 Task: In candidate interviews choose email frequency linkedIn recommended.
Action: Mouse moved to (693, 60)
Screenshot: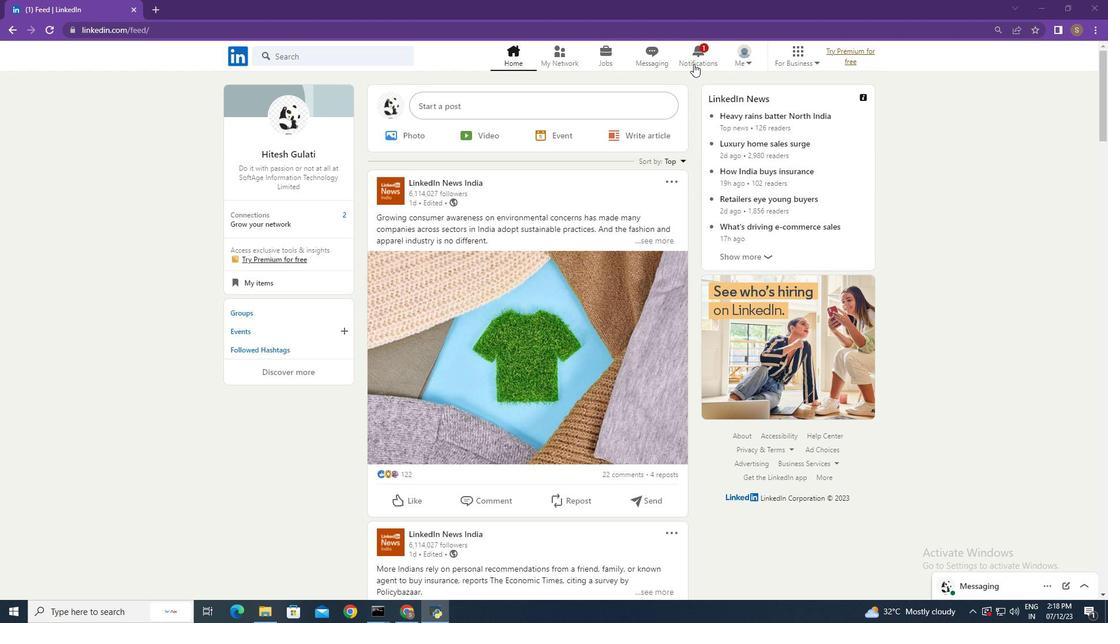 
Action: Mouse pressed left at (693, 60)
Screenshot: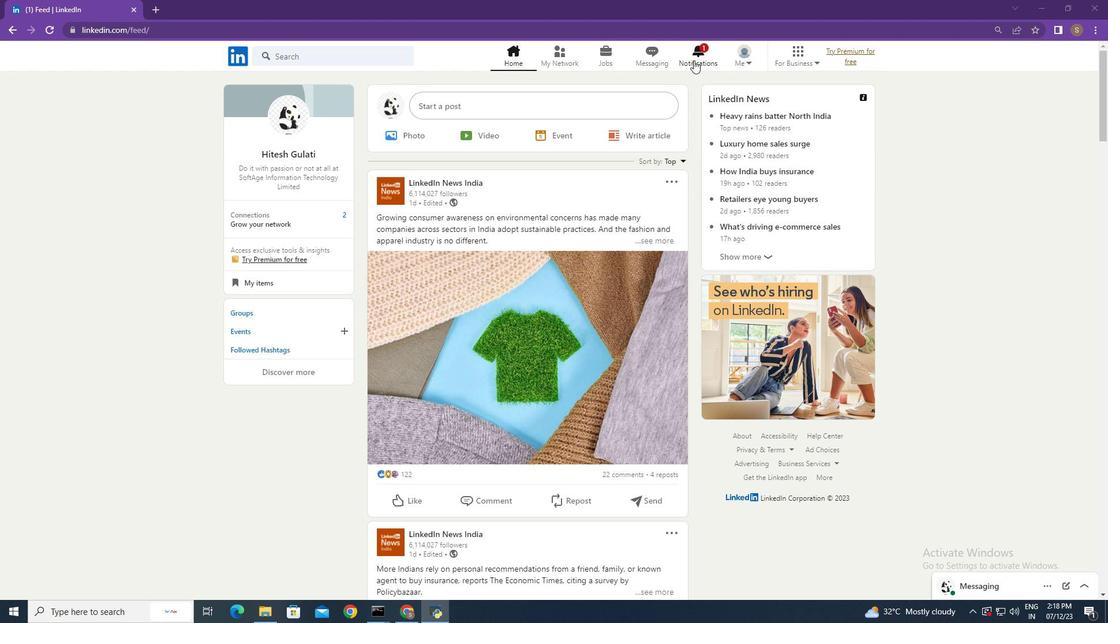 
Action: Mouse moved to (262, 132)
Screenshot: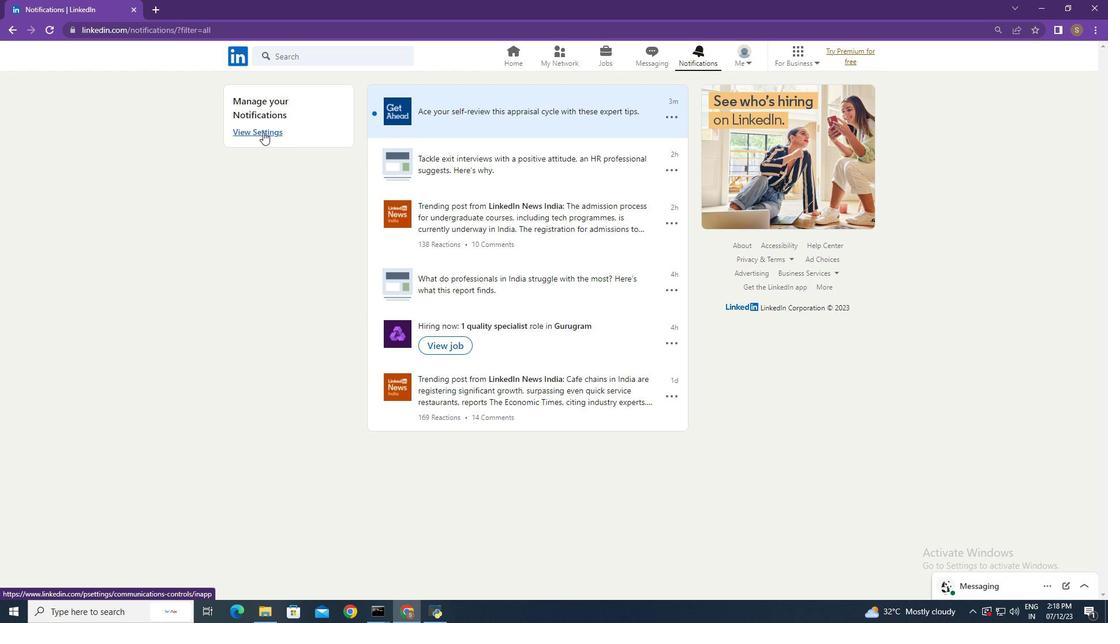 
Action: Mouse pressed left at (262, 132)
Screenshot: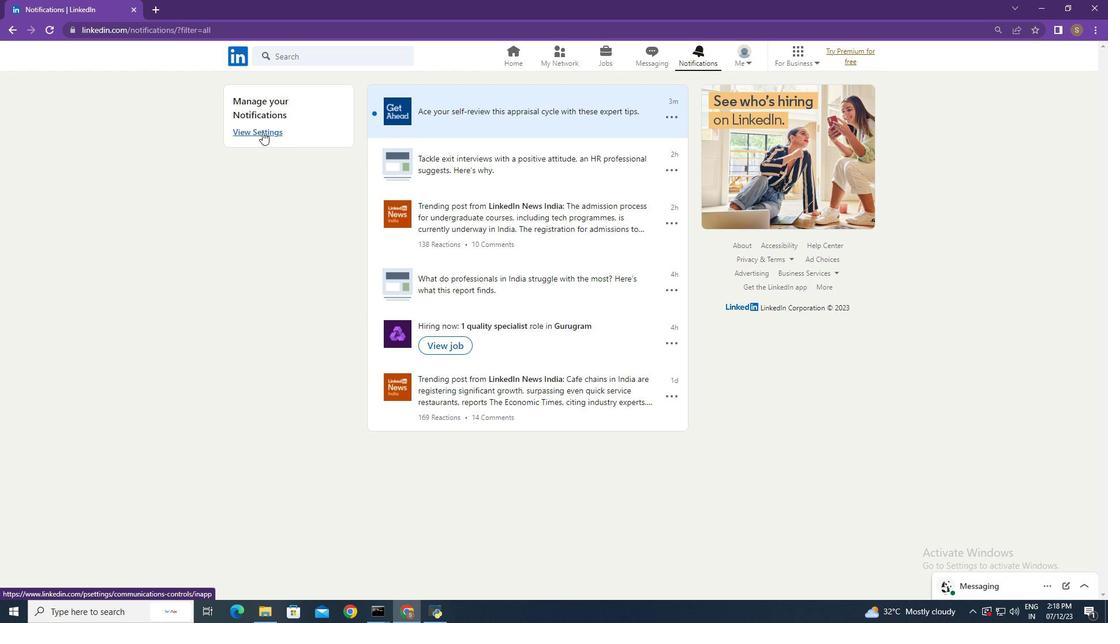 
Action: Mouse moved to (786, 208)
Screenshot: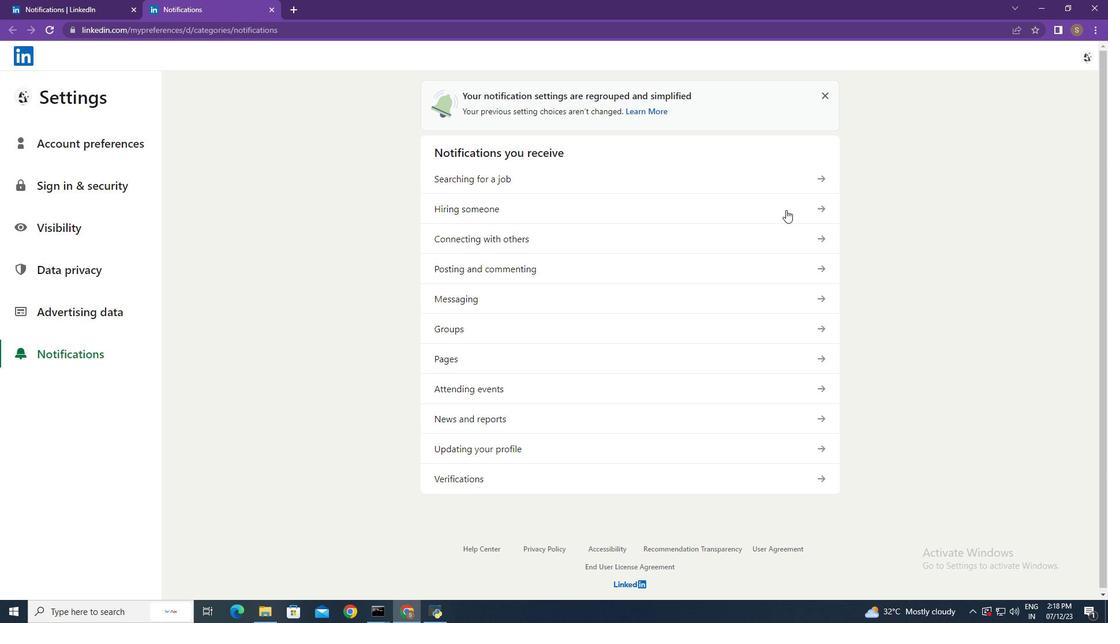
Action: Mouse pressed left at (786, 208)
Screenshot: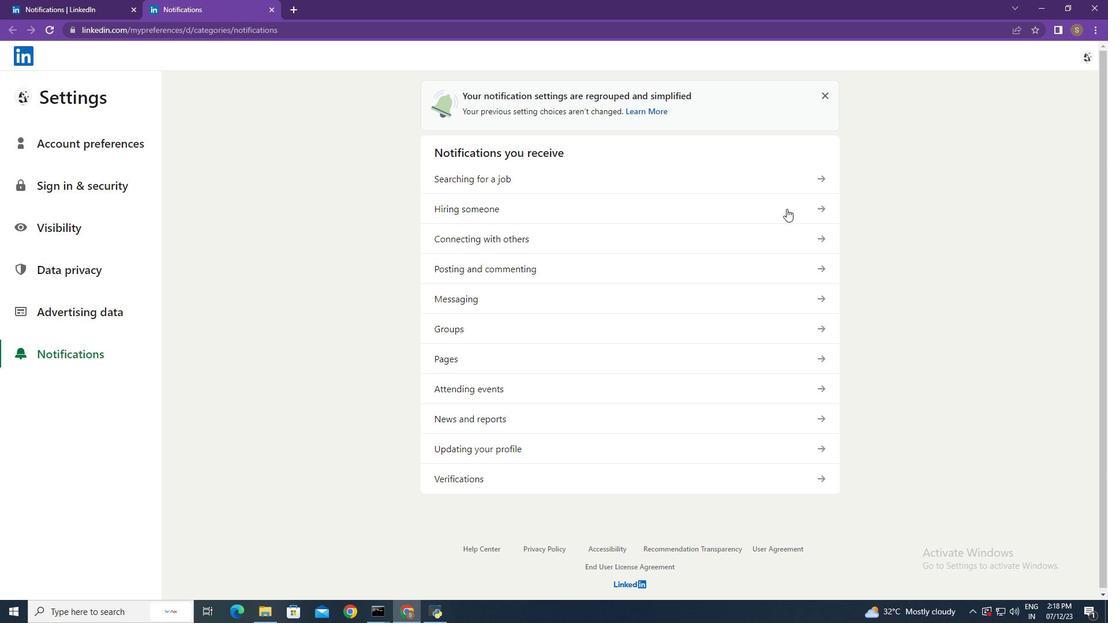 
Action: Mouse moved to (680, 295)
Screenshot: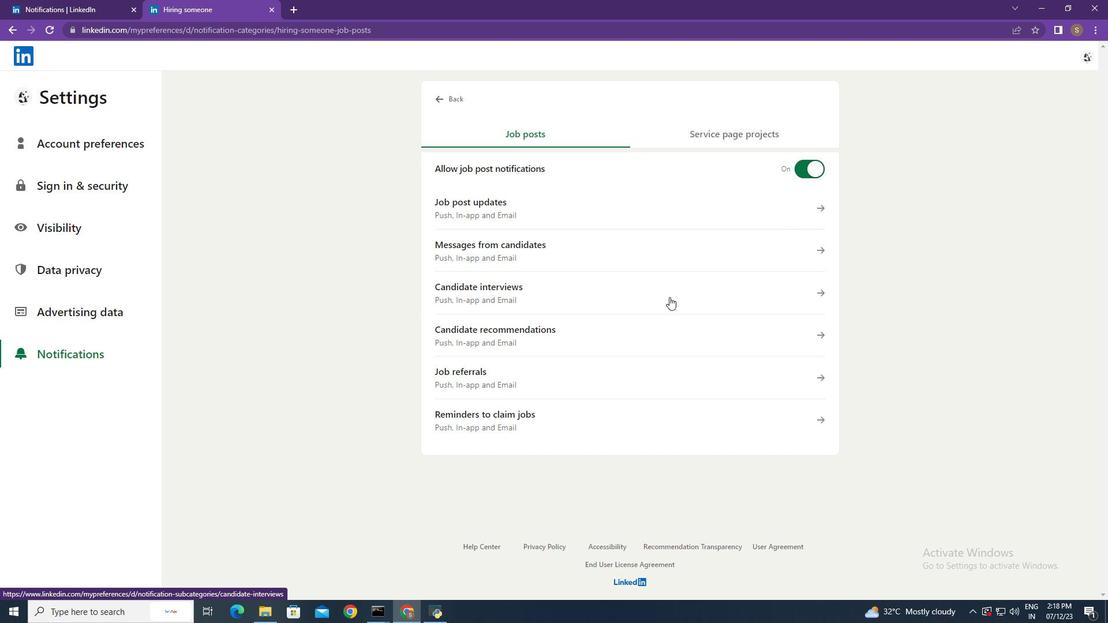 
Action: Mouse pressed left at (680, 295)
Screenshot: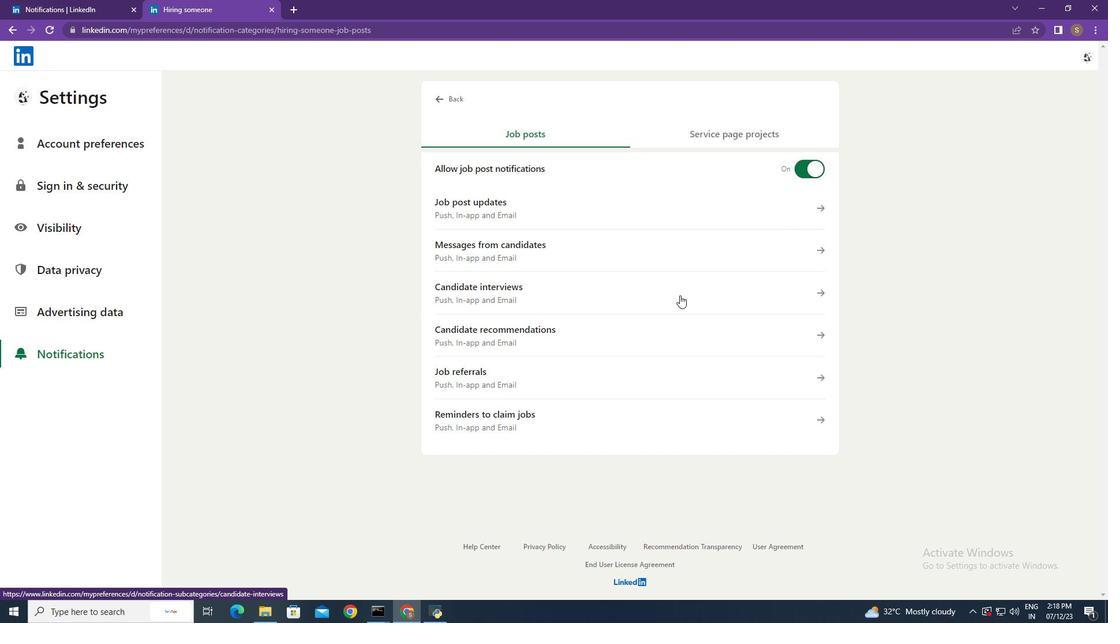 
Action: Mouse moved to (445, 419)
Screenshot: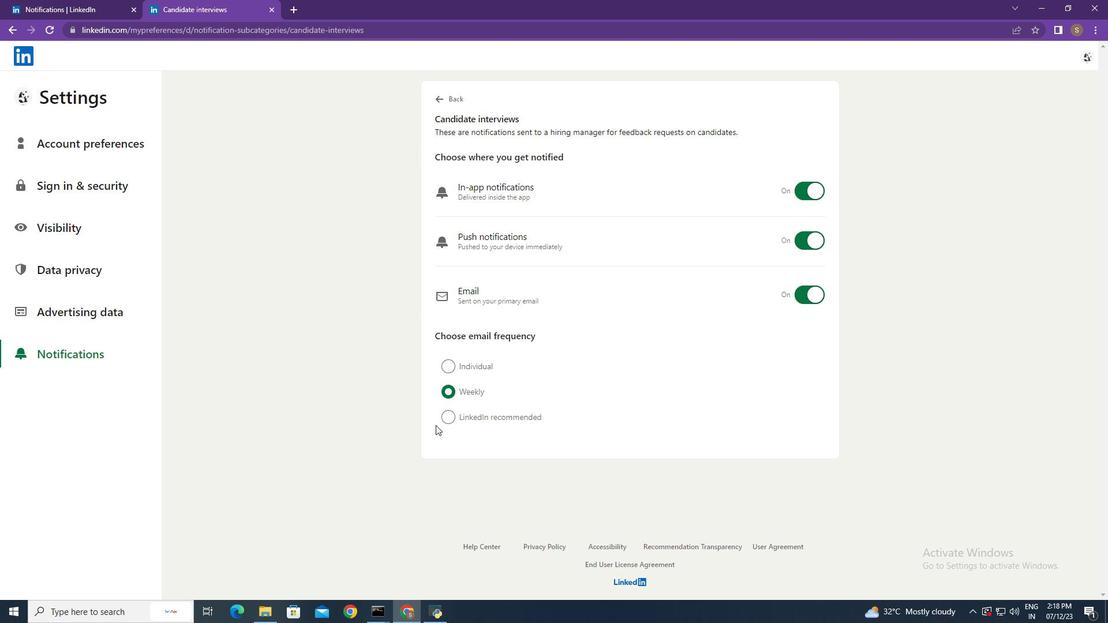 
Action: Mouse pressed left at (445, 419)
Screenshot: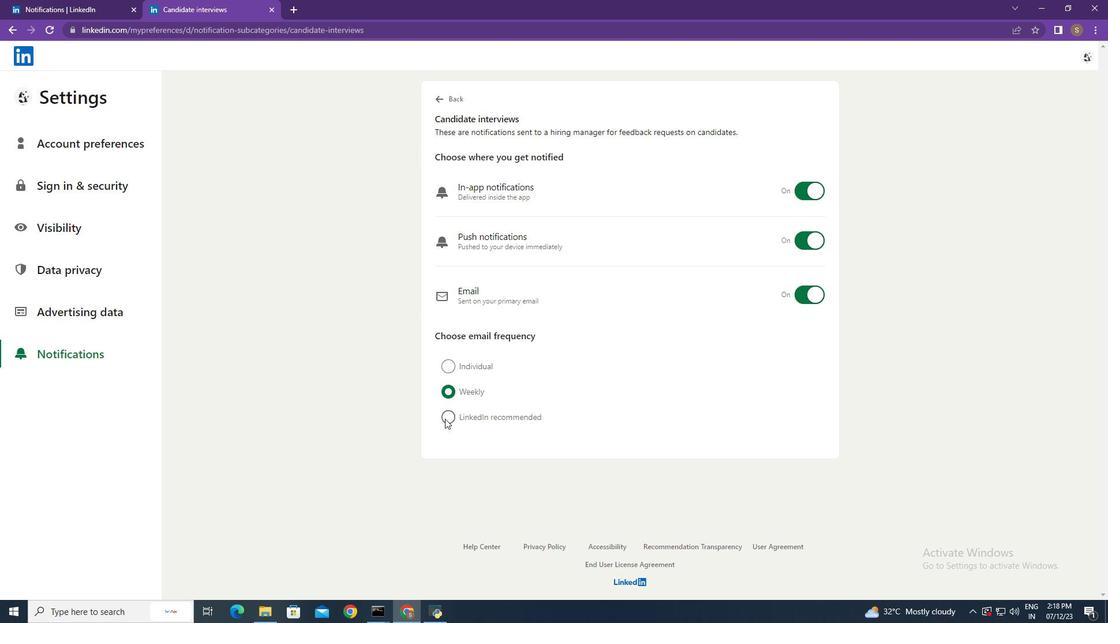 
Action: Mouse moved to (635, 508)
Screenshot: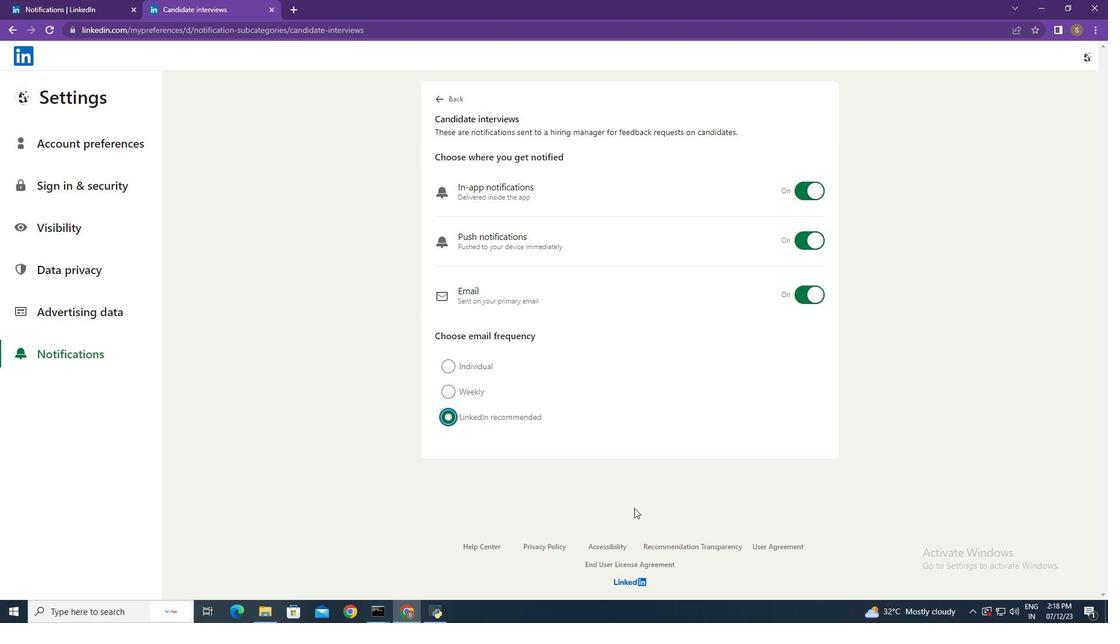 
